 Task: Assign in the project ZephyrTech the issue 'Upgrade the caching mechanism of a web application to improve response time and reduce server load' to the sprint 'Stellar Sprint'.
Action: Mouse moved to (1177, 341)
Screenshot: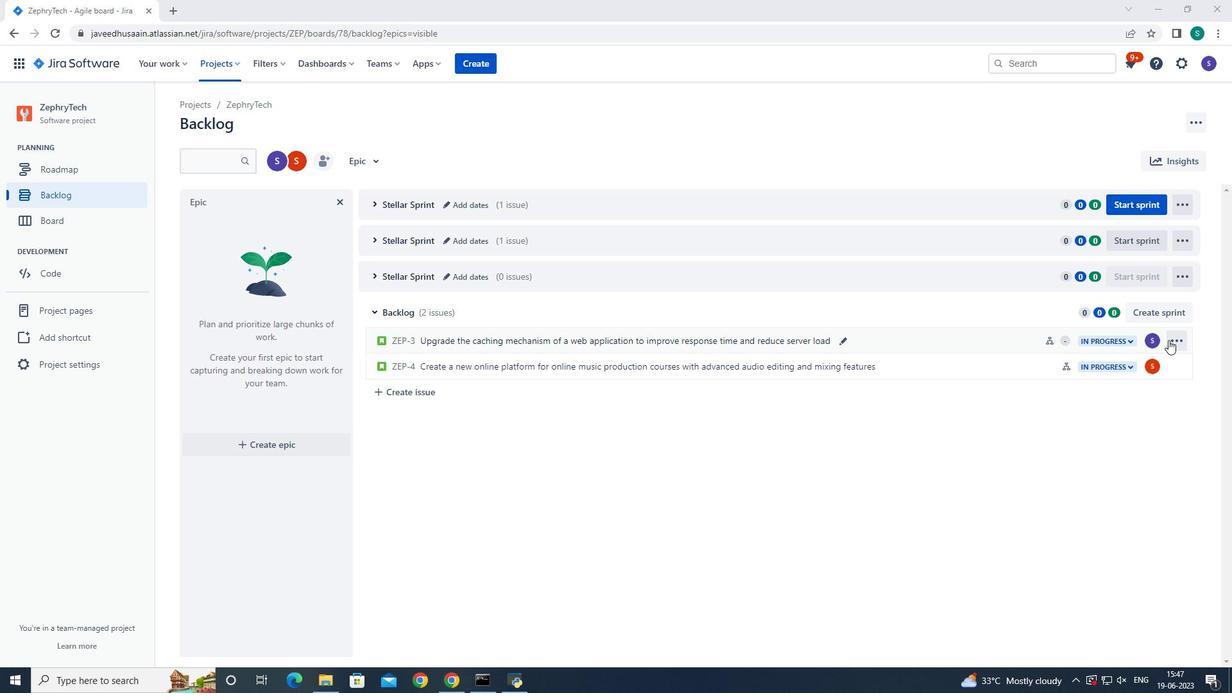 
Action: Mouse pressed left at (1177, 341)
Screenshot: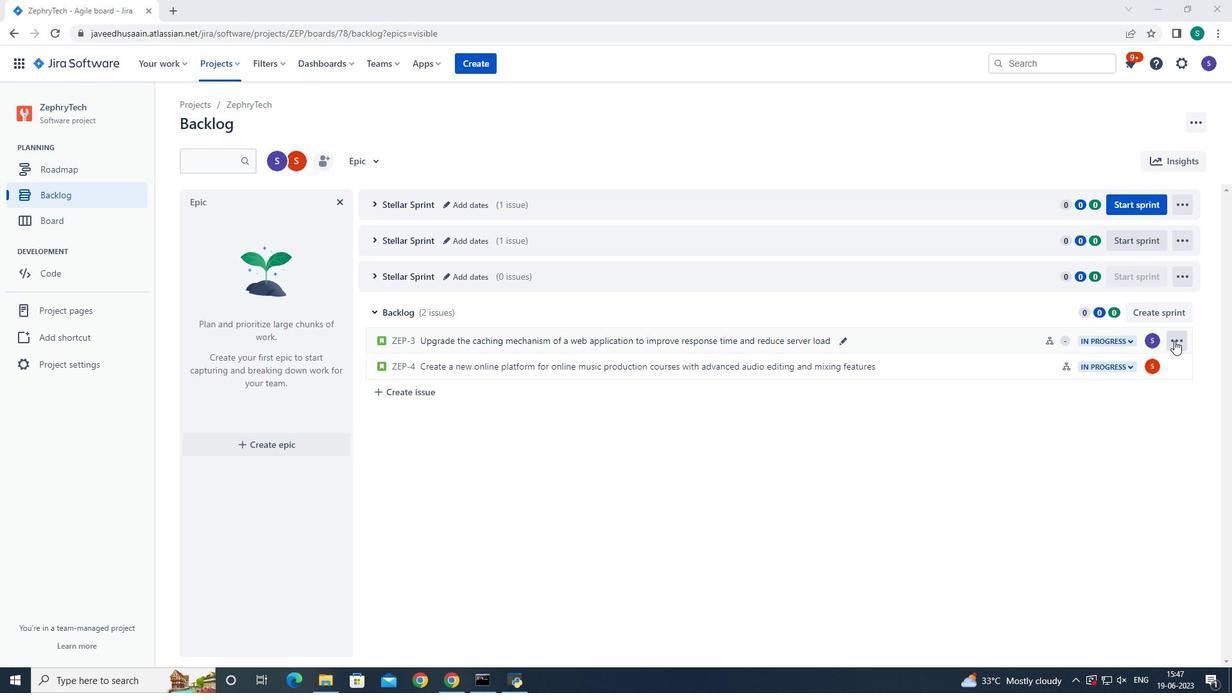 
Action: Mouse moved to (1121, 524)
Screenshot: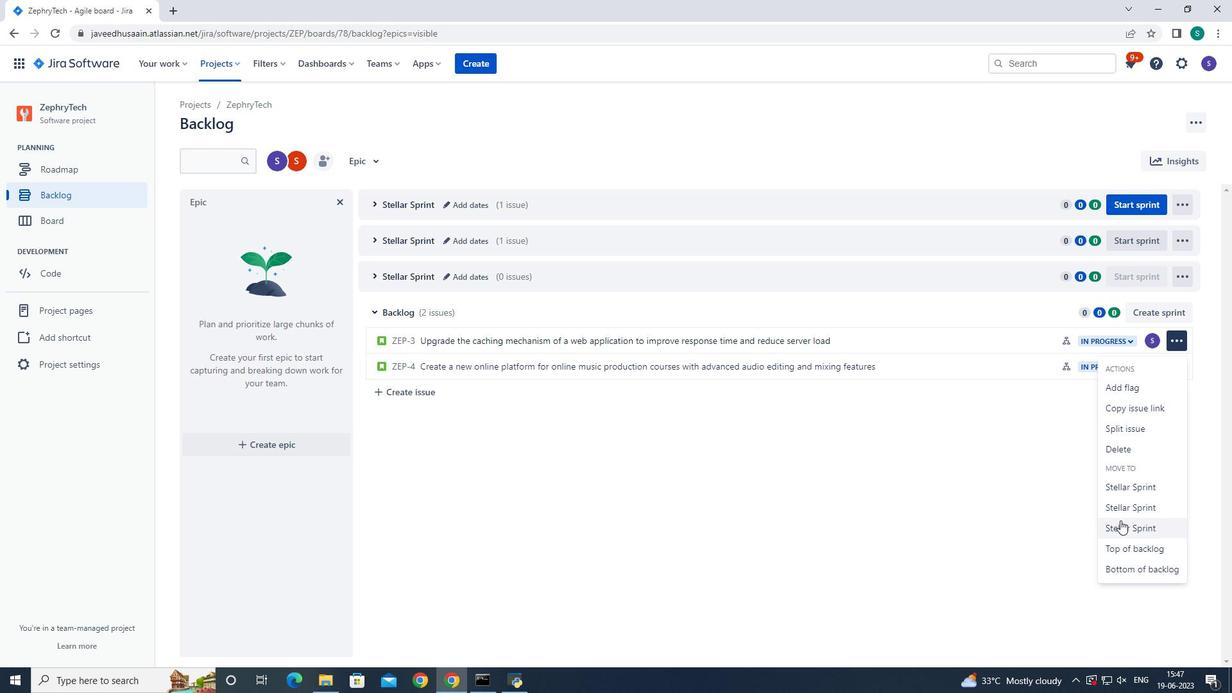 
Action: Mouse pressed left at (1121, 524)
Screenshot: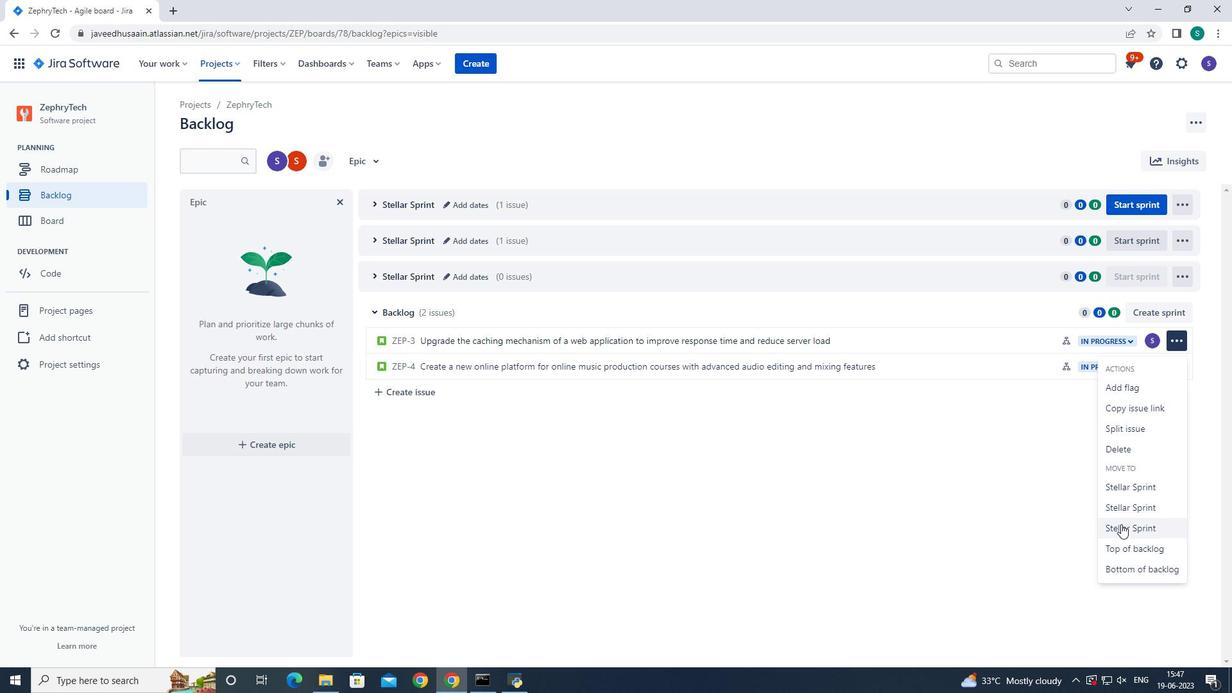 
Action: Mouse moved to (549, 370)
Screenshot: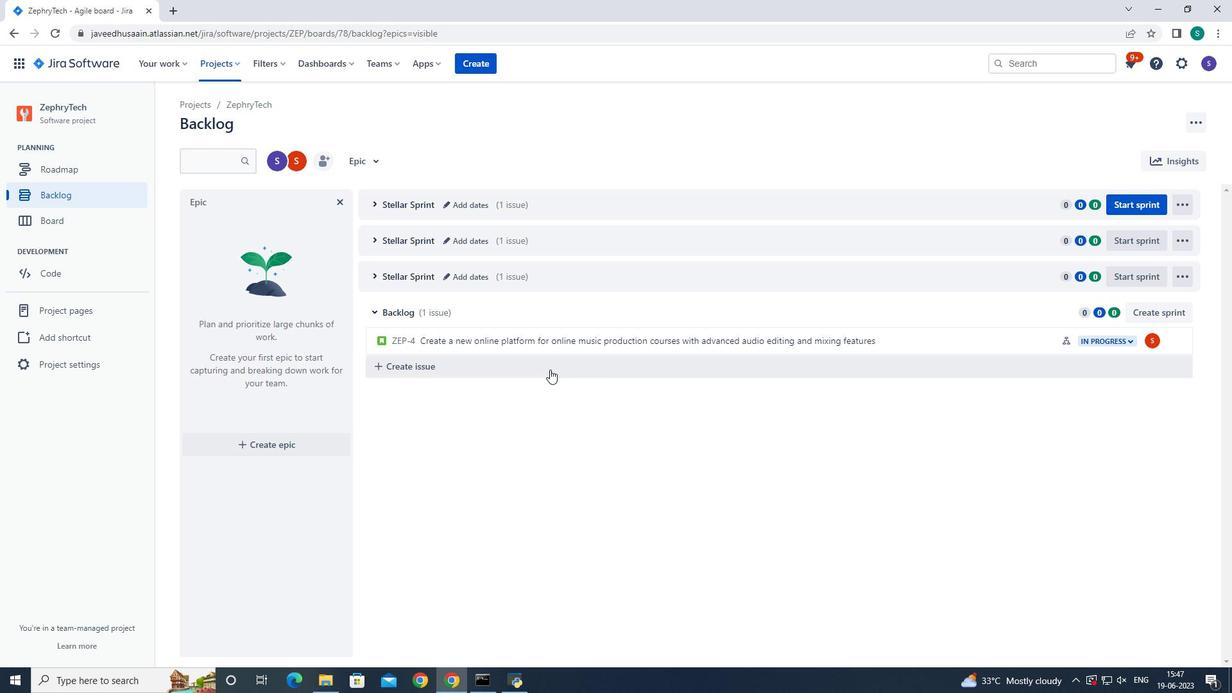 
